 Task: Add media via link "https://kessc.edu.in/b-com/".
Action: Mouse moved to (745, 94)
Screenshot: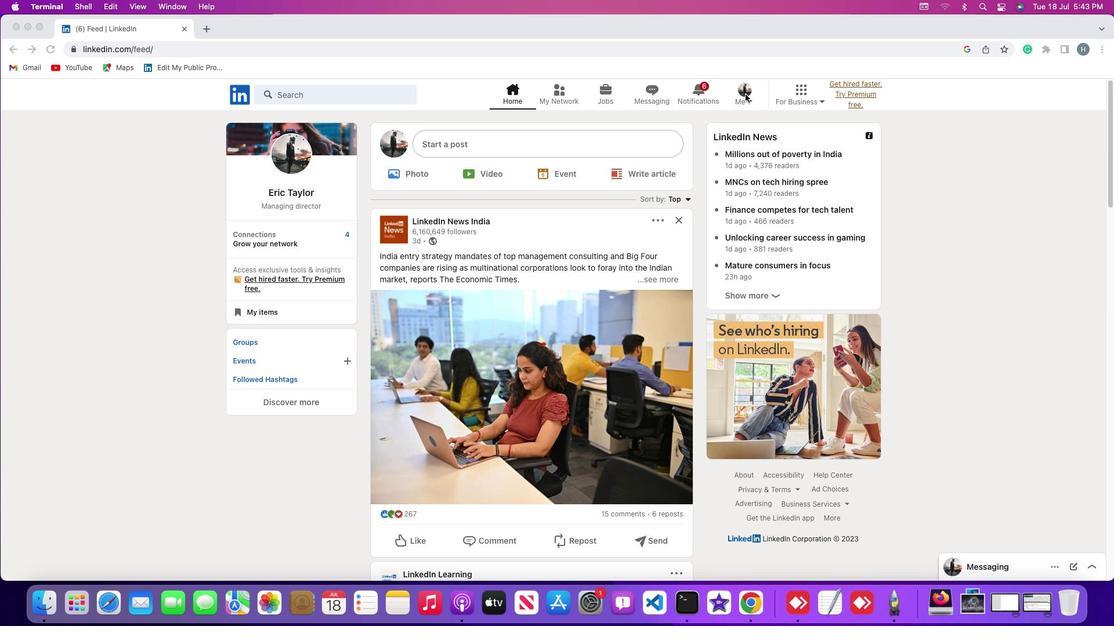 
Action: Mouse pressed left at (745, 94)
Screenshot: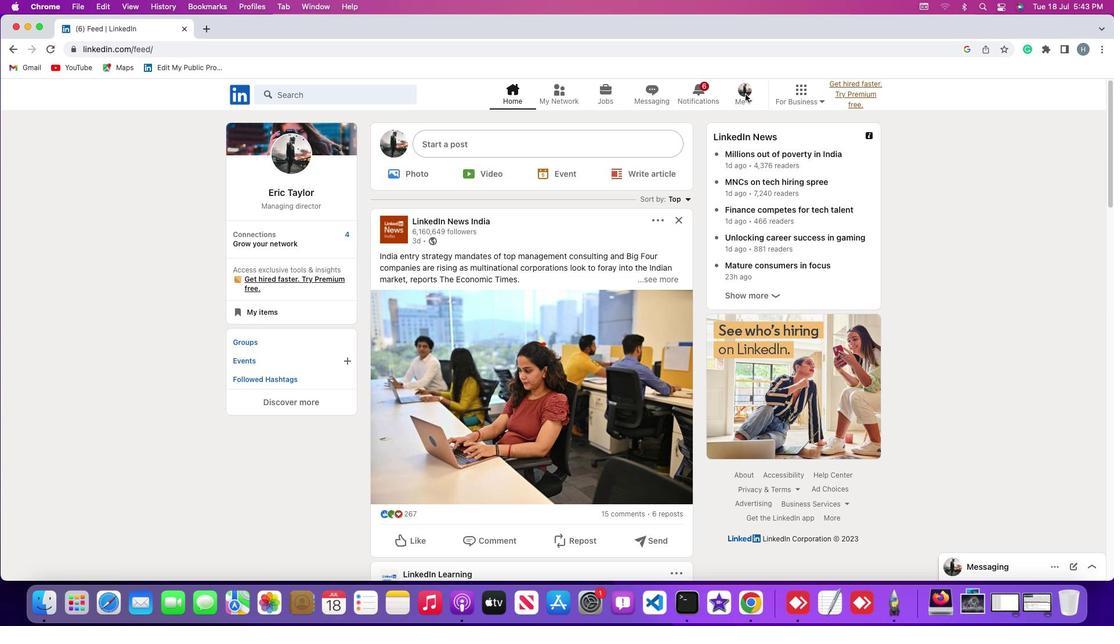 
Action: Mouse moved to (748, 98)
Screenshot: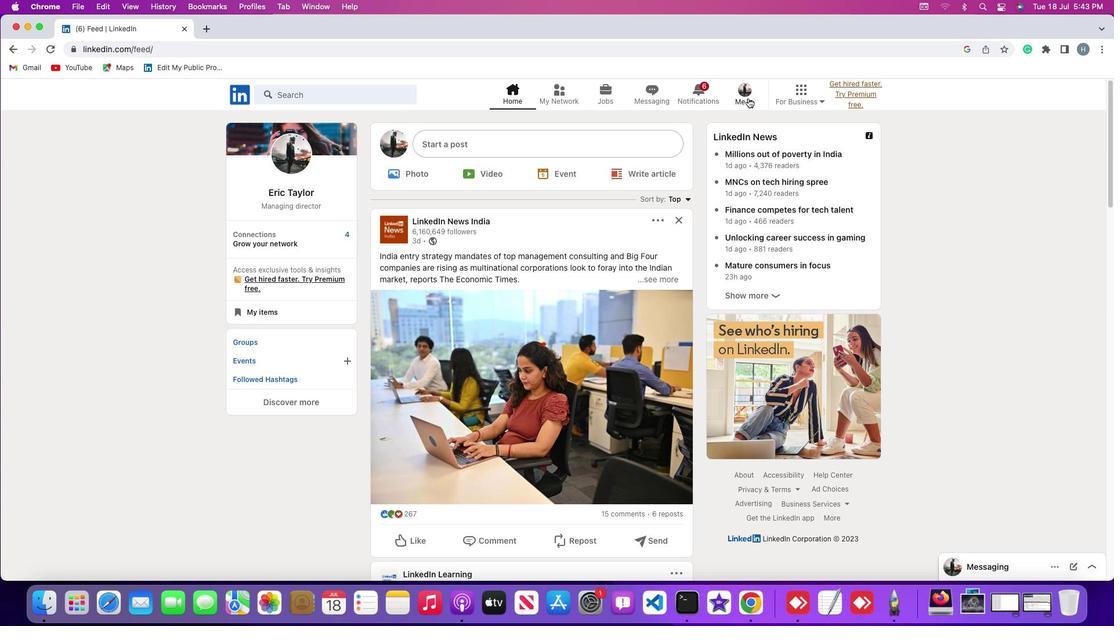 
Action: Mouse pressed left at (748, 98)
Screenshot: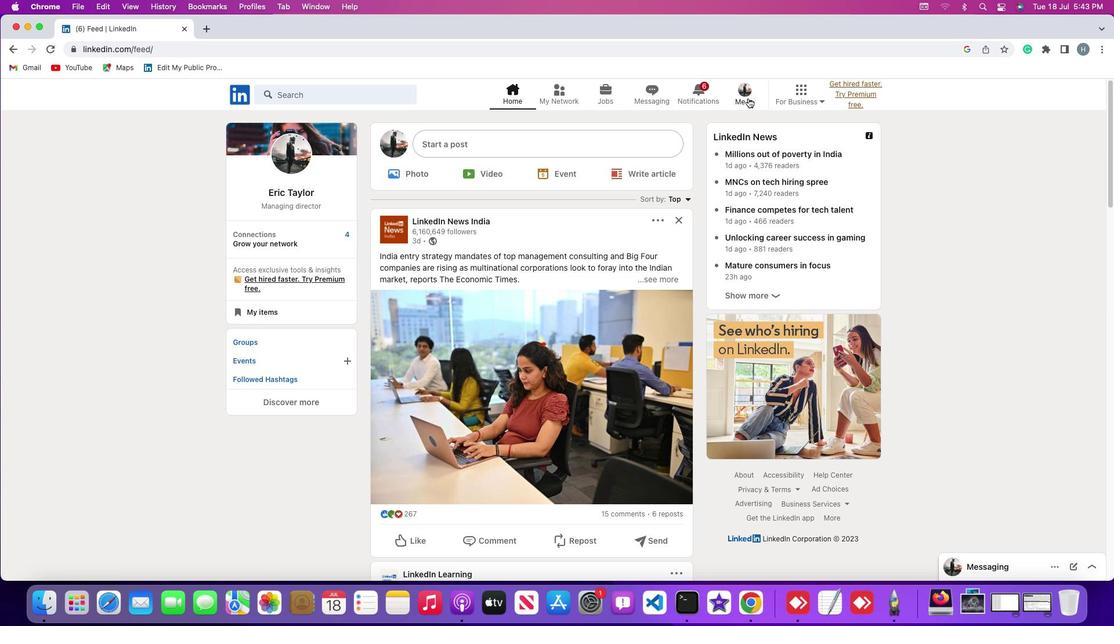 
Action: Mouse moved to (734, 163)
Screenshot: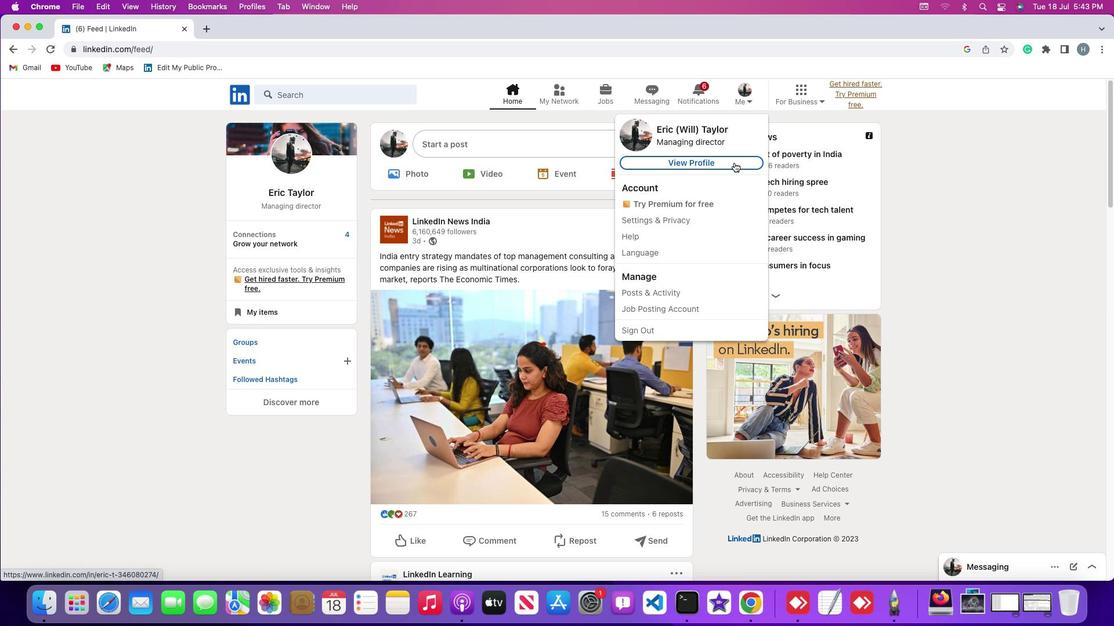 
Action: Mouse pressed left at (734, 163)
Screenshot: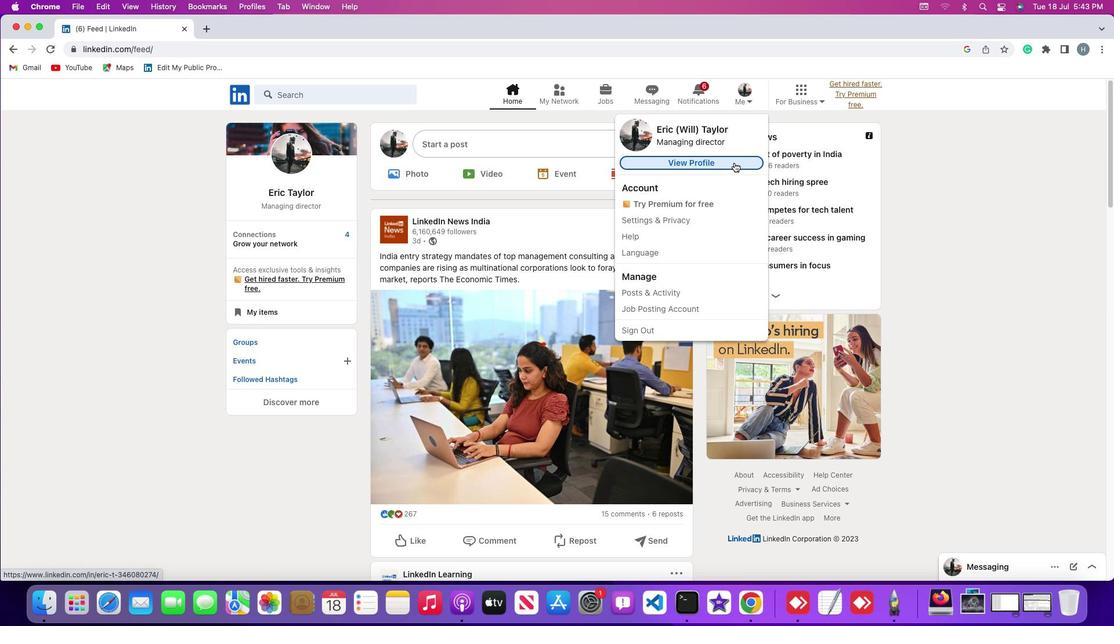 
Action: Mouse moved to (672, 256)
Screenshot: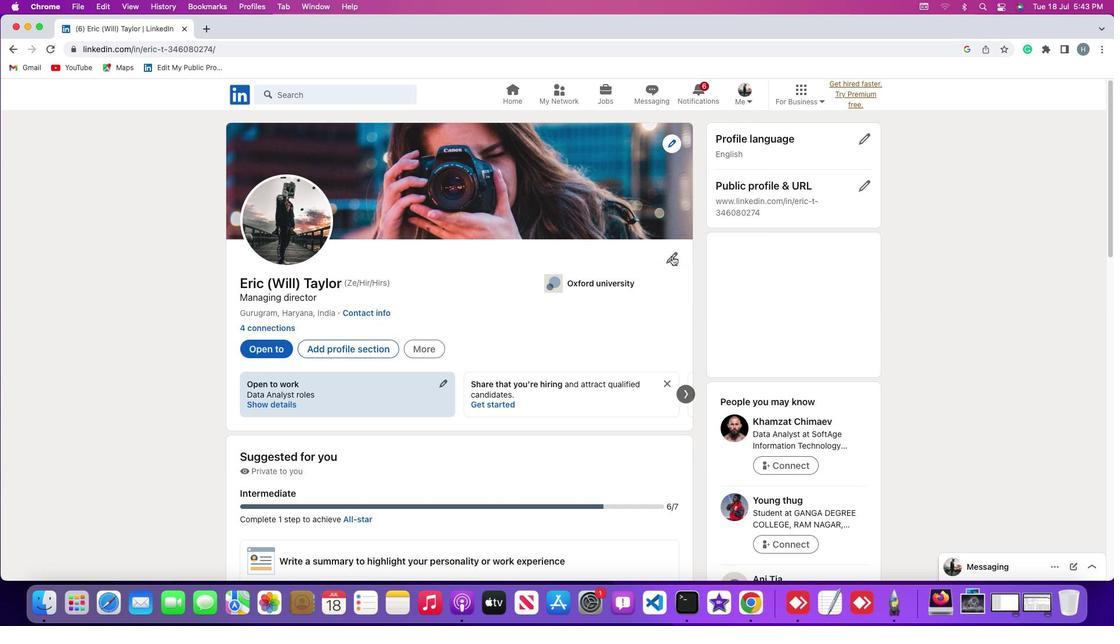 
Action: Mouse pressed left at (672, 256)
Screenshot: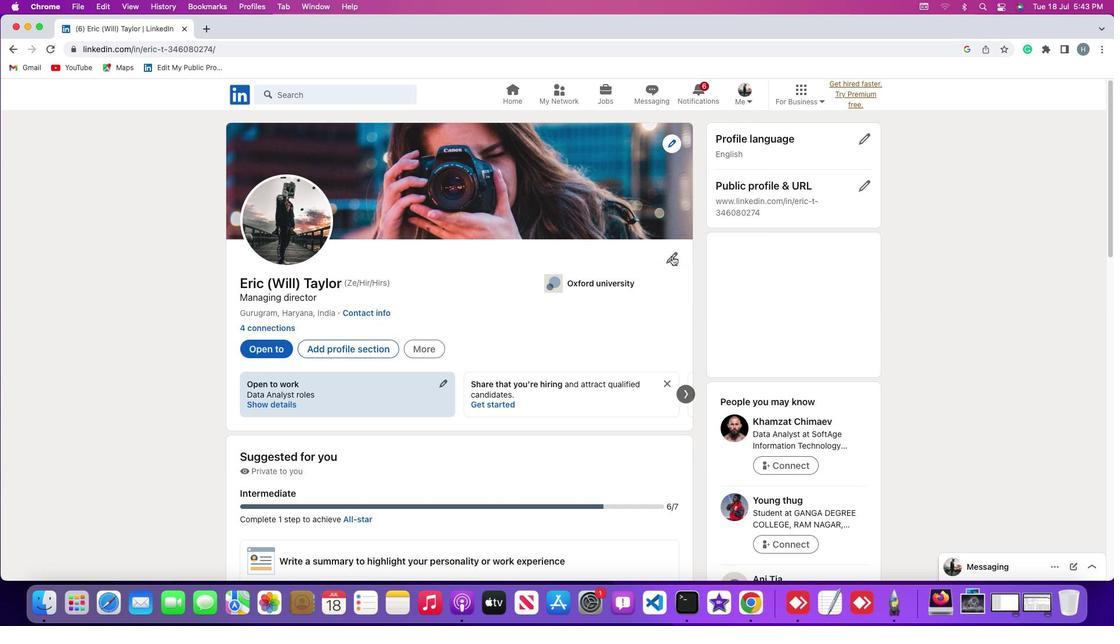 
Action: Mouse moved to (588, 315)
Screenshot: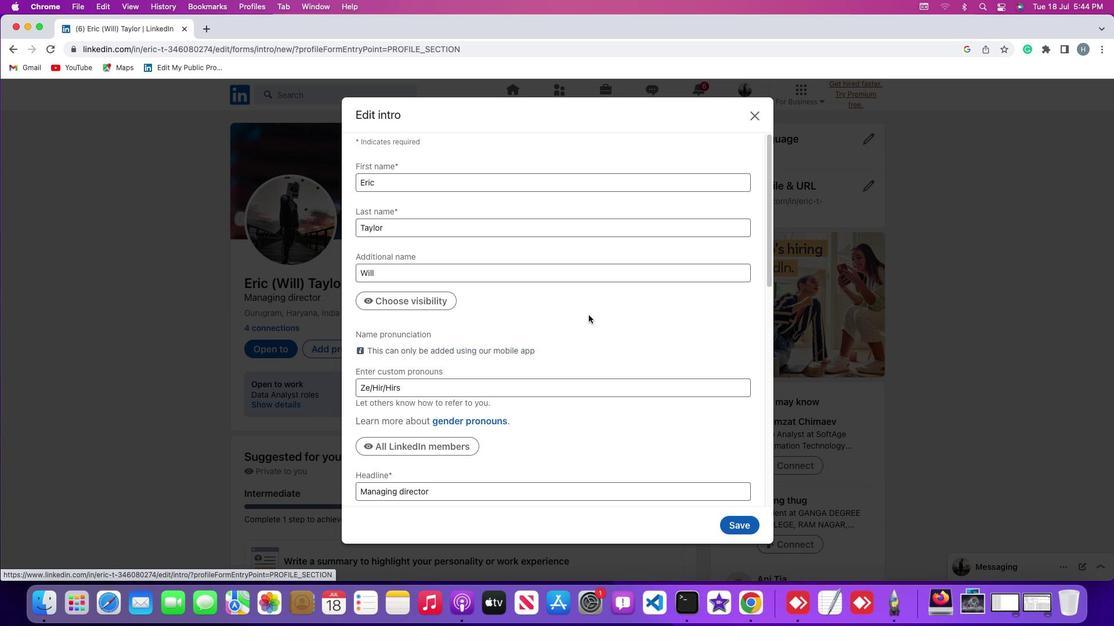 
Action: Mouse scrolled (588, 315) with delta (0, 0)
Screenshot: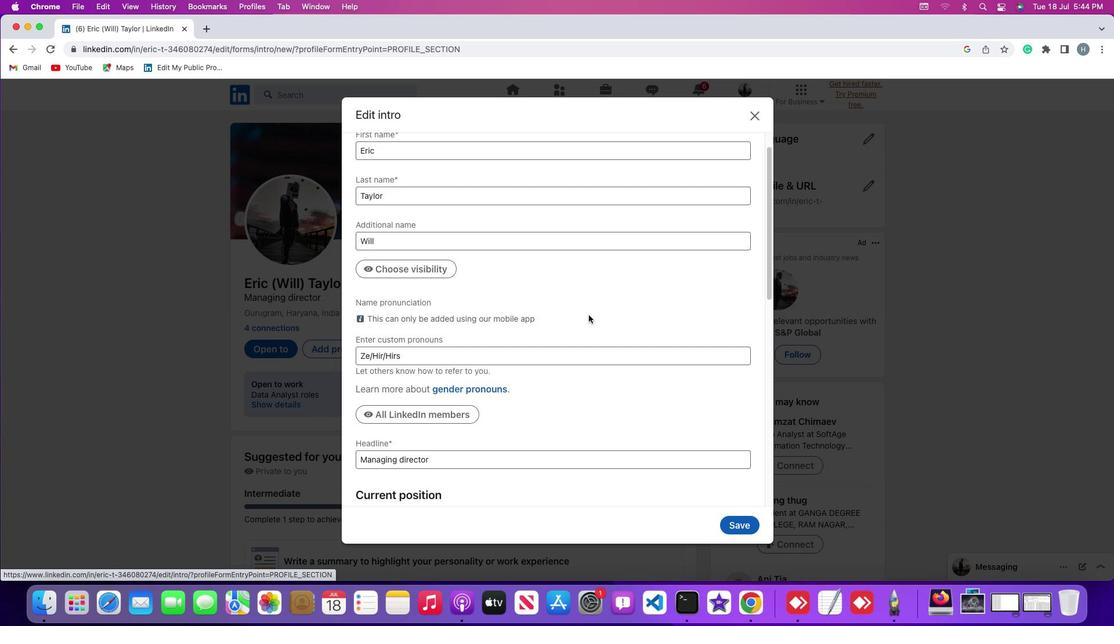 
Action: Mouse scrolled (588, 315) with delta (0, 0)
Screenshot: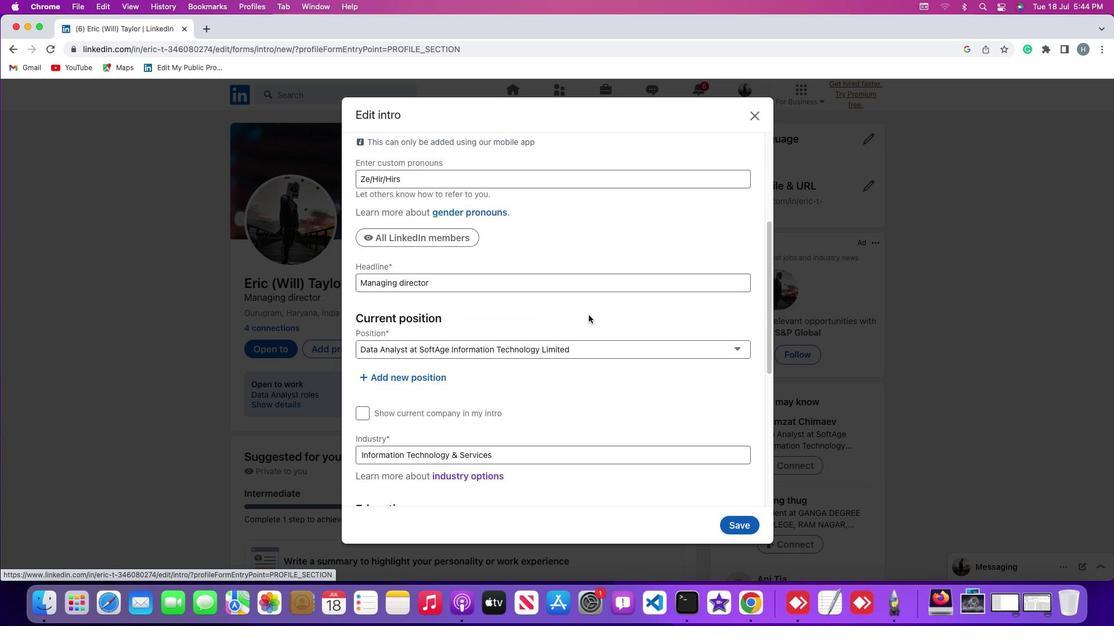 
Action: Mouse scrolled (588, 315) with delta (0, -1)
Screenshot: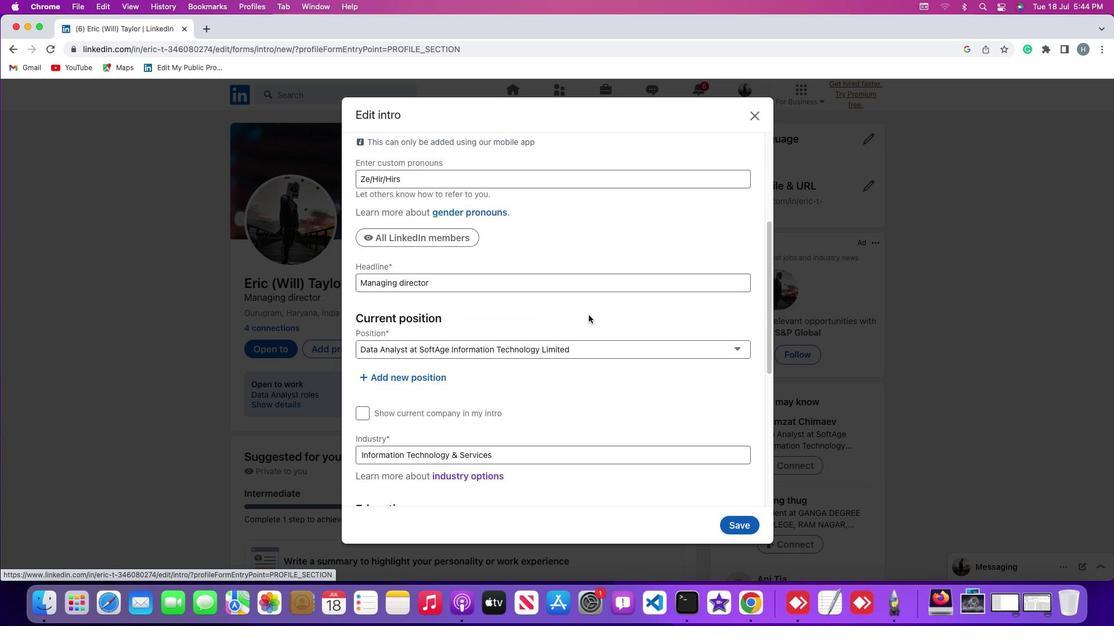 
Action: Mouse scrolled (588, 315) with delta (0, -2)
Screenshot: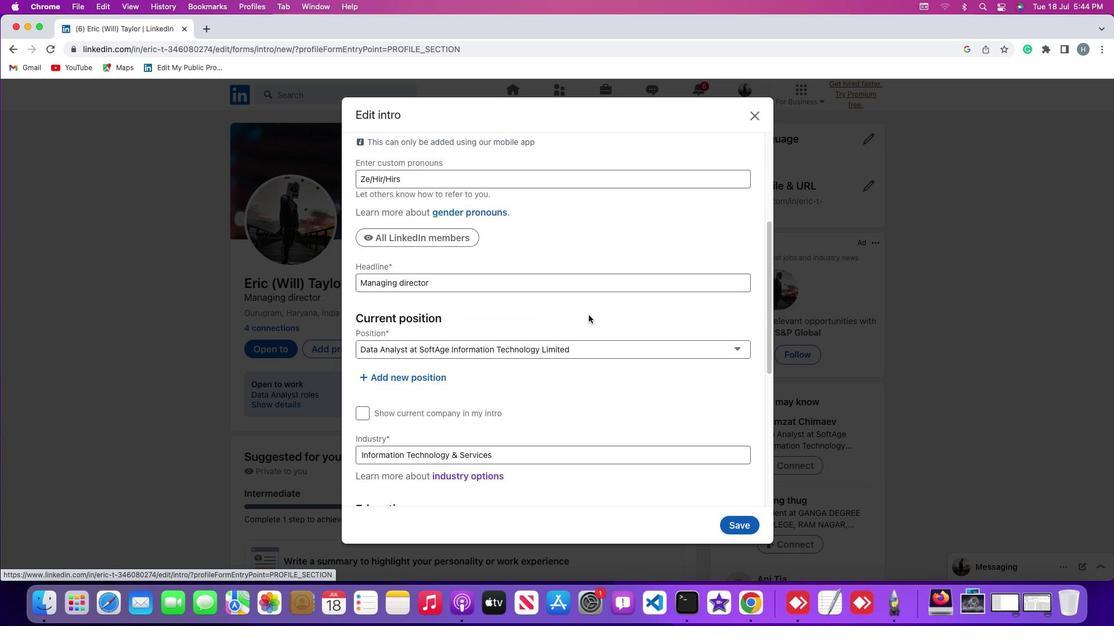 
Action: Mouse scrolled (588, 315) with delta (0, -3)
Screenshot: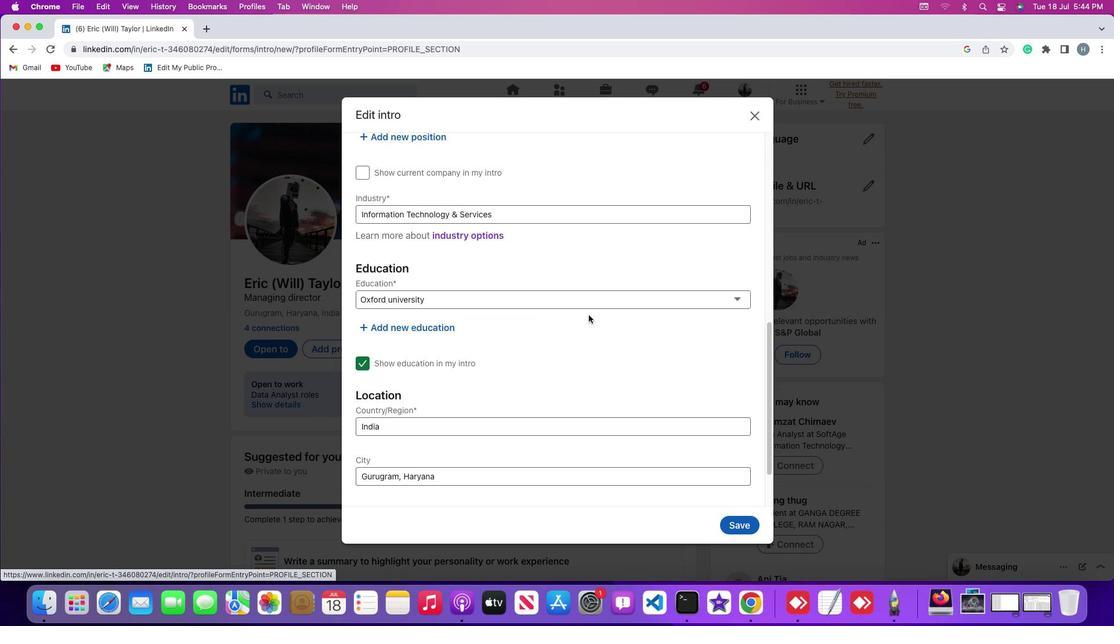 
Action: Mouse scrolled (588, 315) with delta (0, -4)
Screenshot: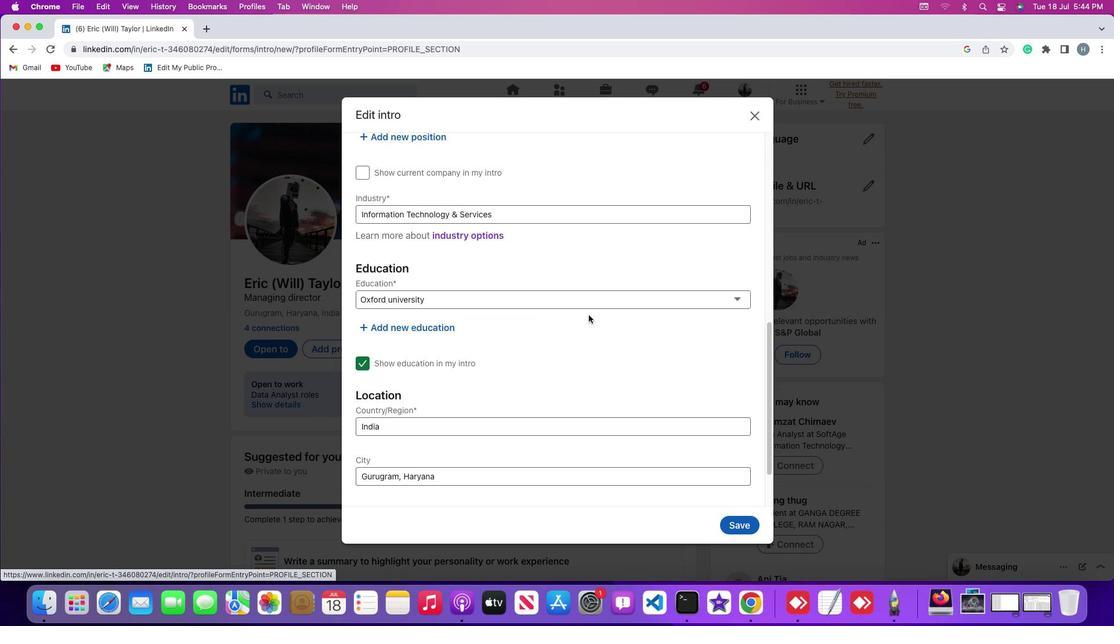 
Action: Mouse scrolled (588, 315) with delta (0, -4)
Screenshot: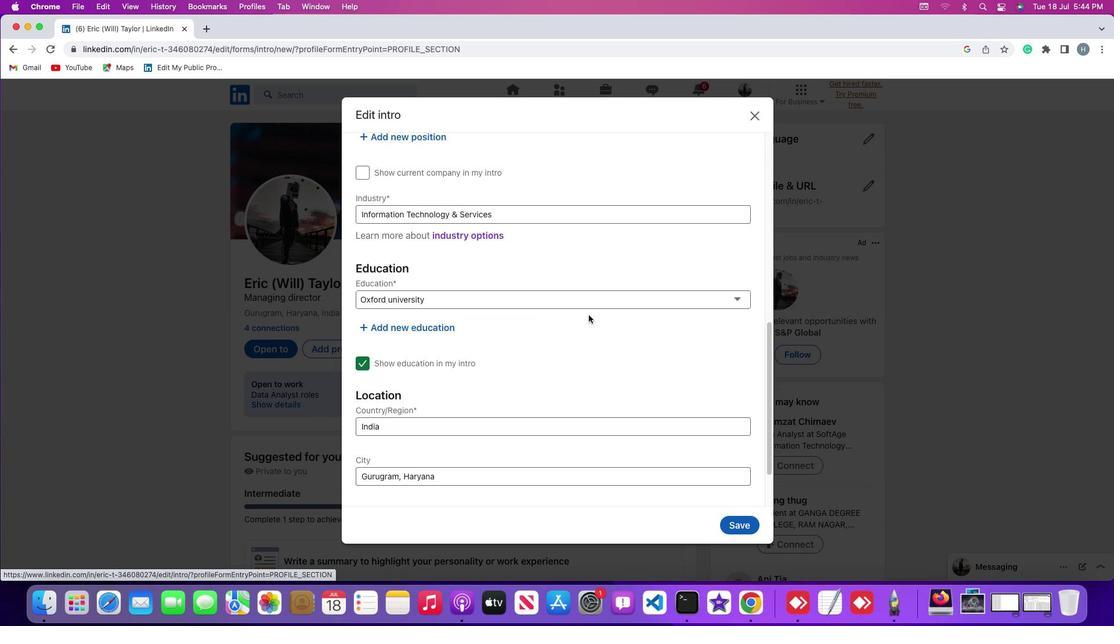 
Action: Mouse scrolled (588, 315) with delta (0, -4)
Screenshot: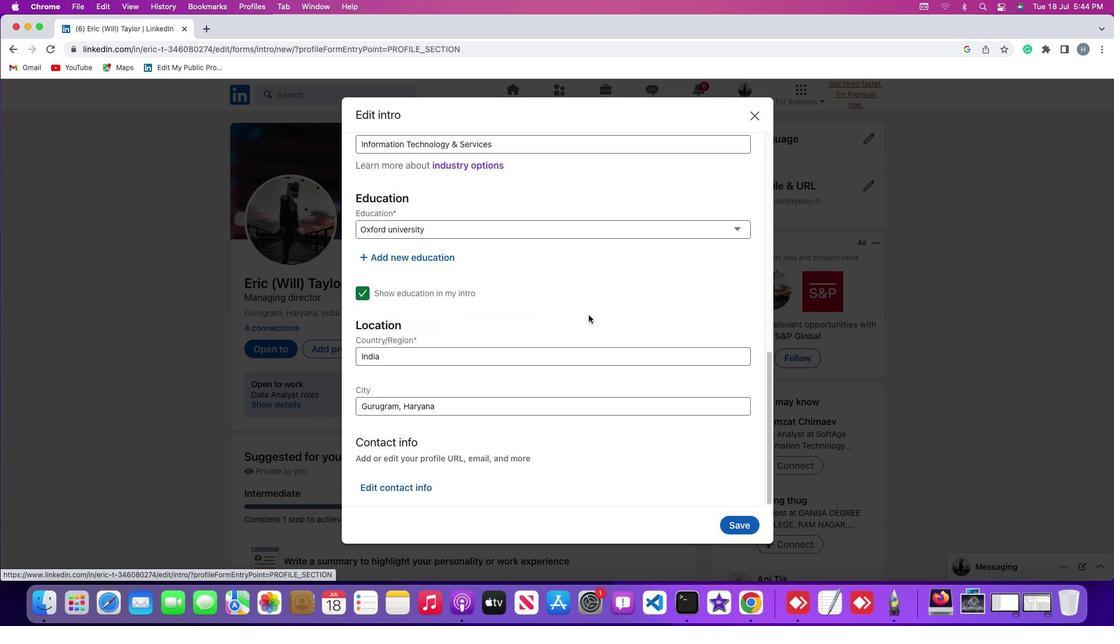 
Action: Mouse scrolled (588, 315) with delta (0, 0)
Screenshot: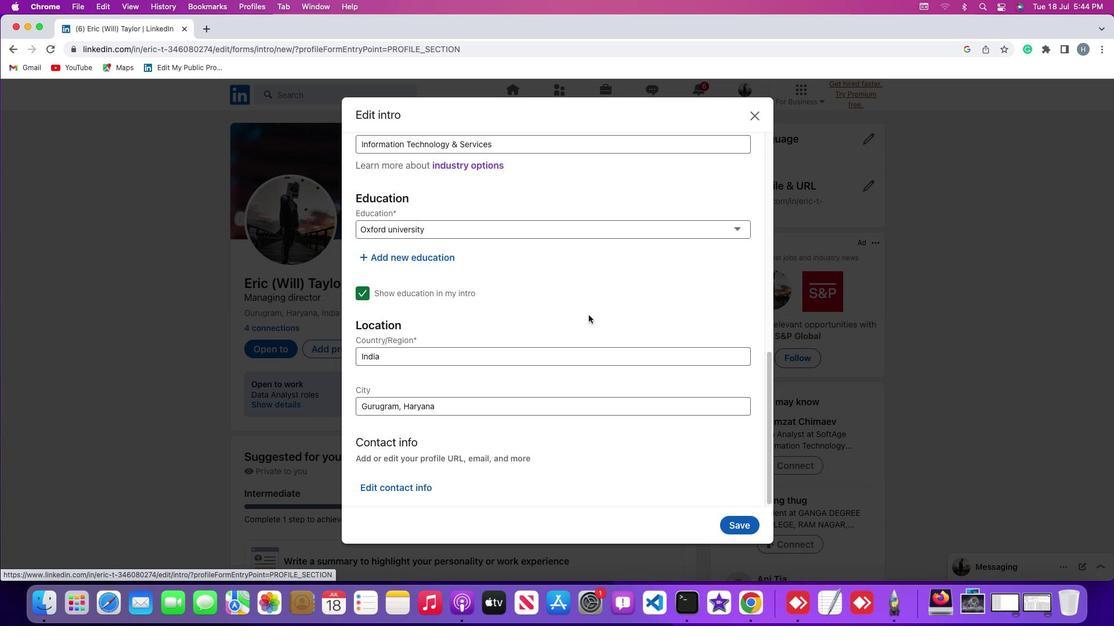 
Action: Mouse scrolled (588, 315) with delta (0, 0)
Screenshot: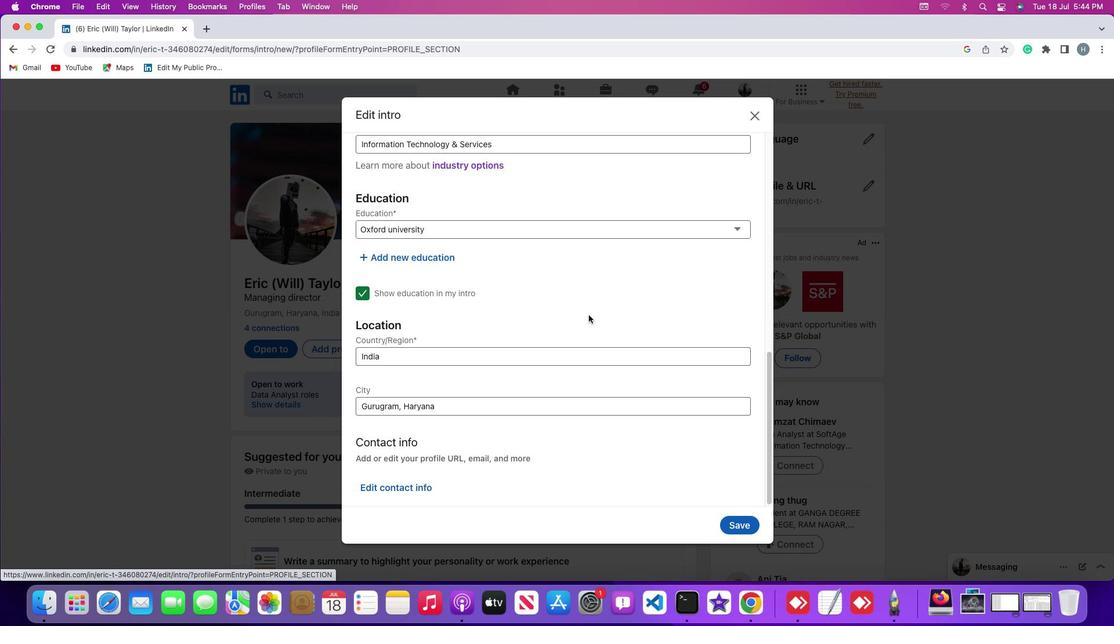 
Action: Mouse scrolled (588, 315) with delta (0, -2)
Screenshot: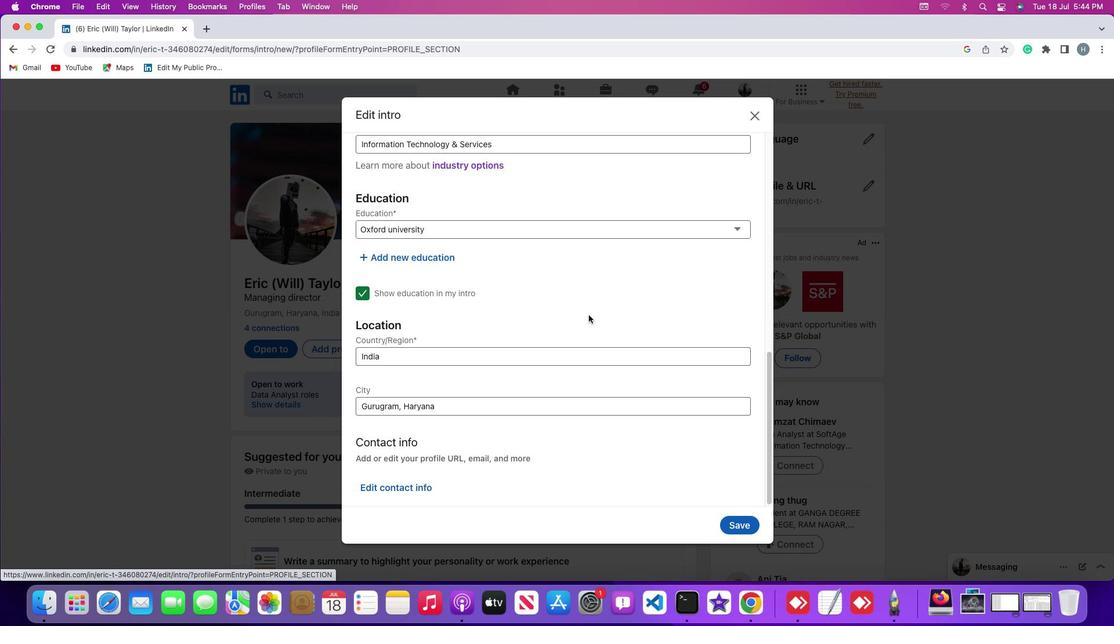 
Action: Mouse scrolled (588, 315) with delta (0, -2)
Screenshot: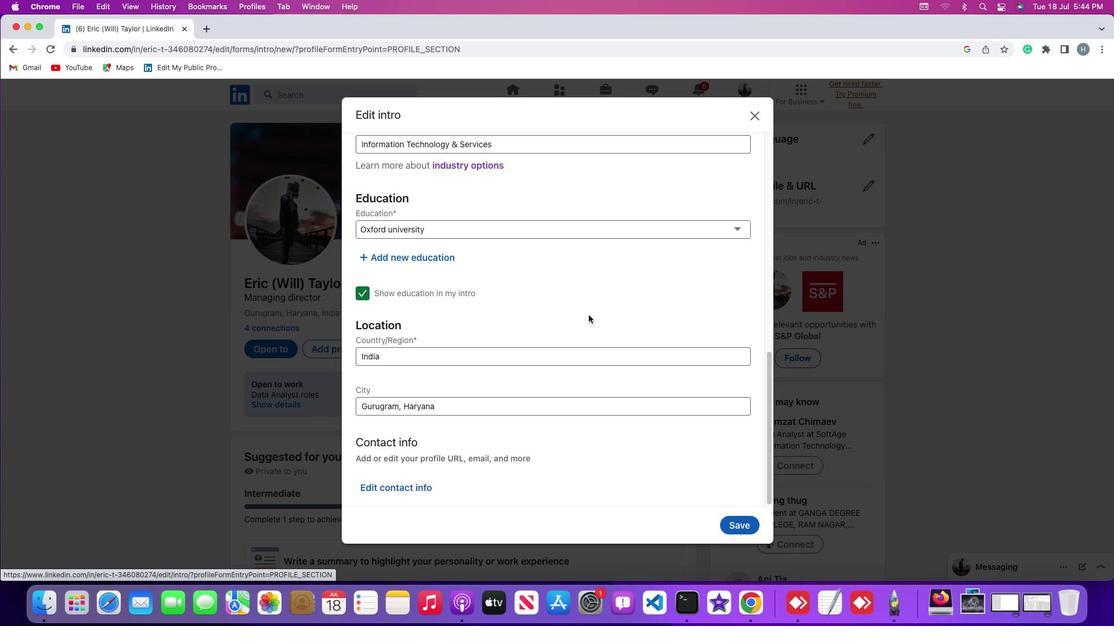 
Action: Mouse scrolled (588, 315) with delta (0, -3)
Screenshot: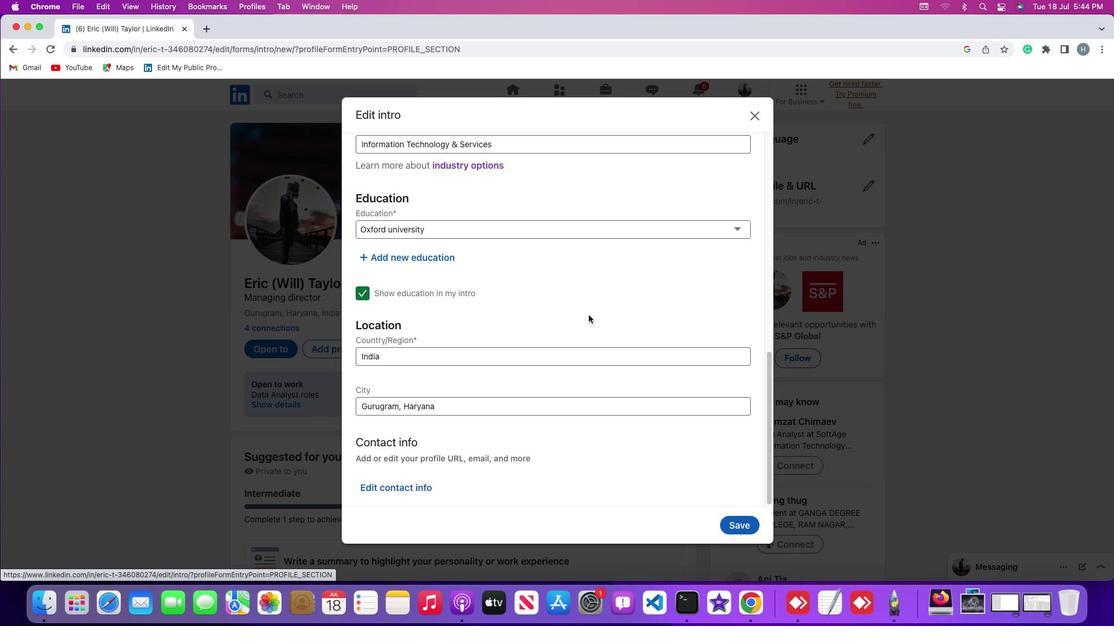 
Action: Mouse scrolled (588, 315) with delta (0, -4)
Screenshot: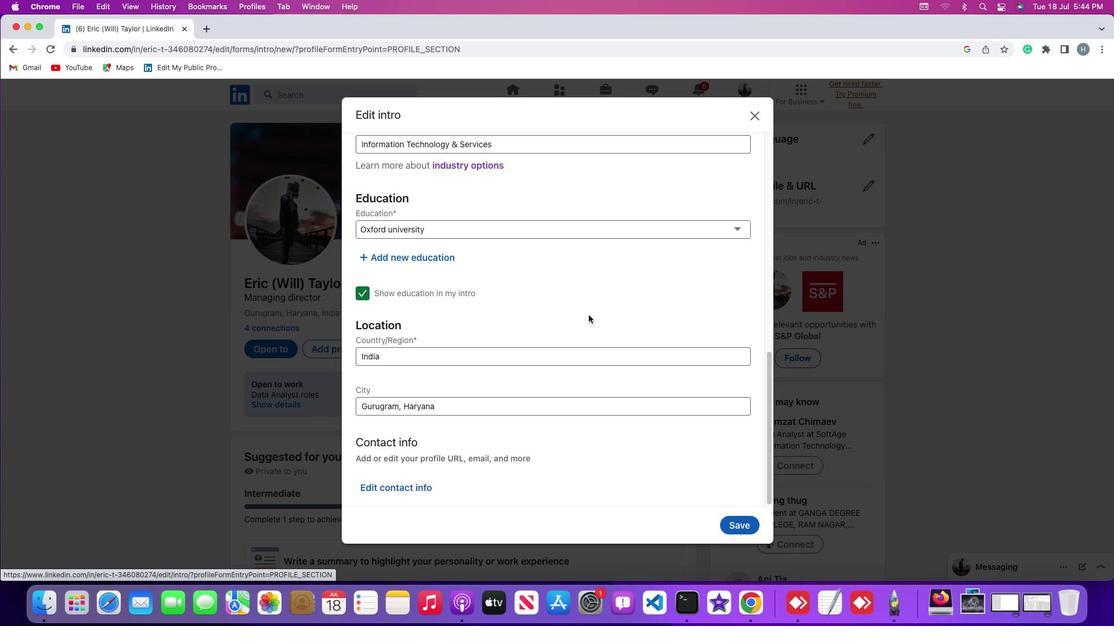 
Action: Mouse moved to (441, 257)
Screenshot: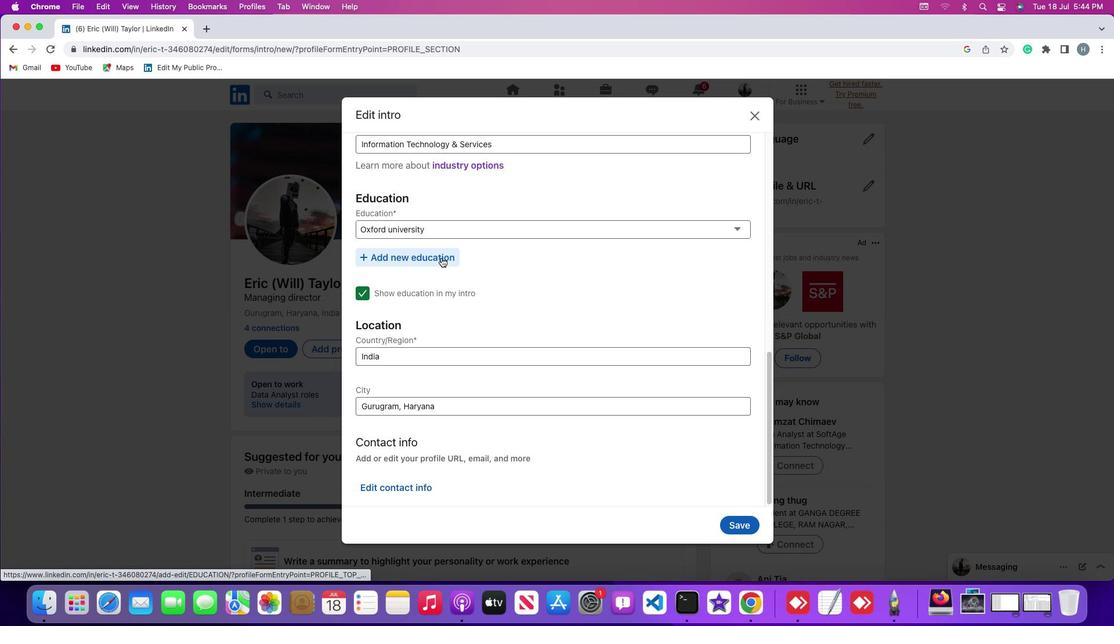 
Action: Mouse pressed left at (441, 257)
Screenshot: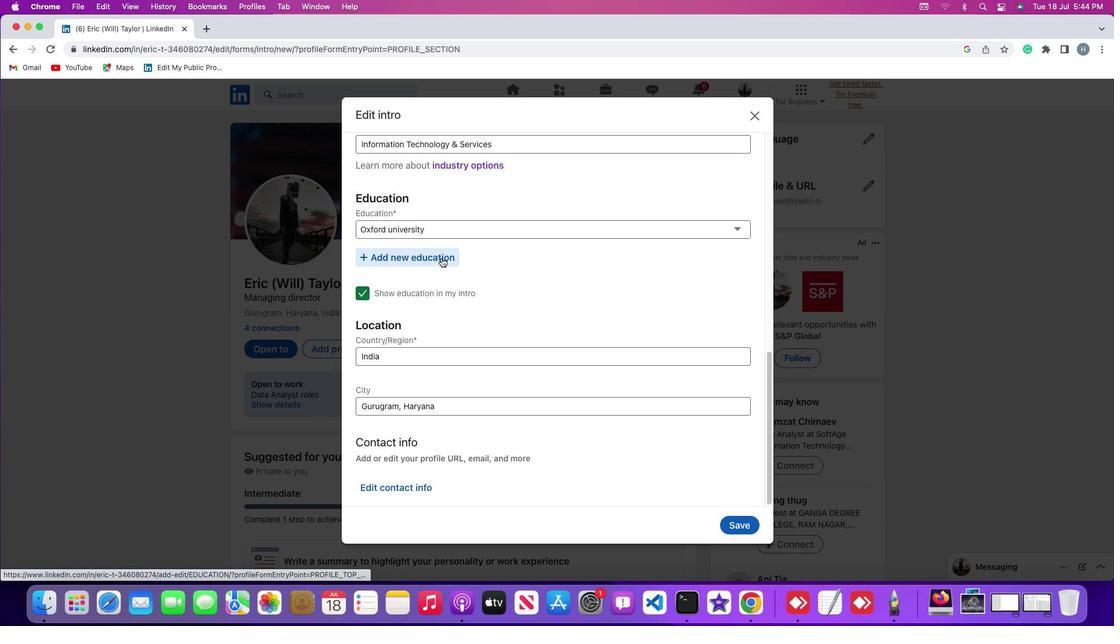 
Action: Mouse moved to (568, 267)
Screenshot: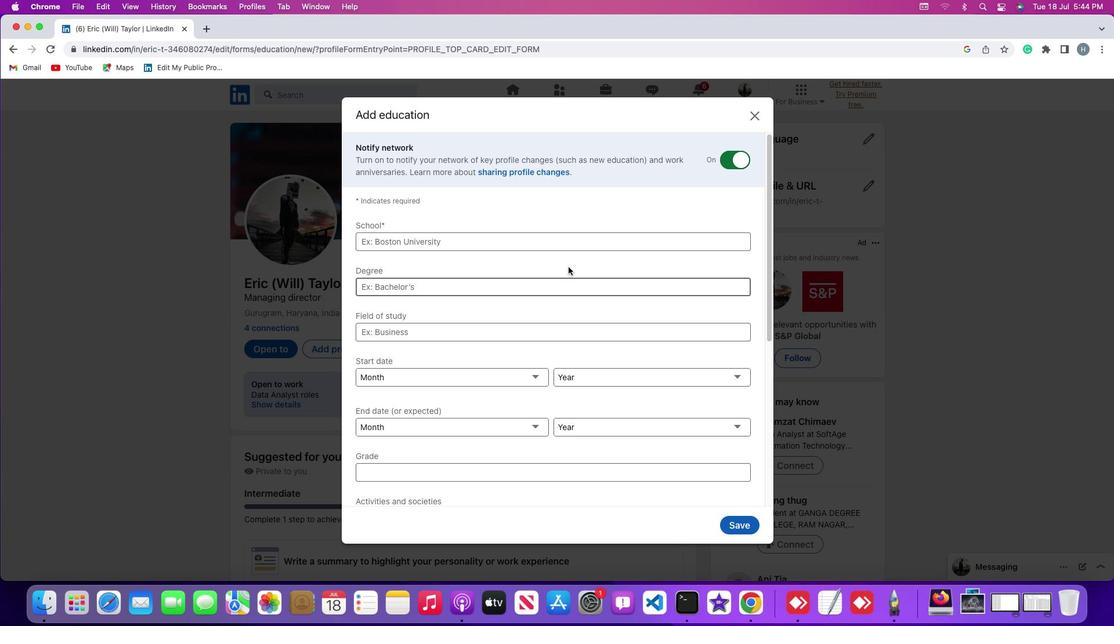 
Action: Mouse scrolled (568, 267) with delta (0, 0)
Screenshot: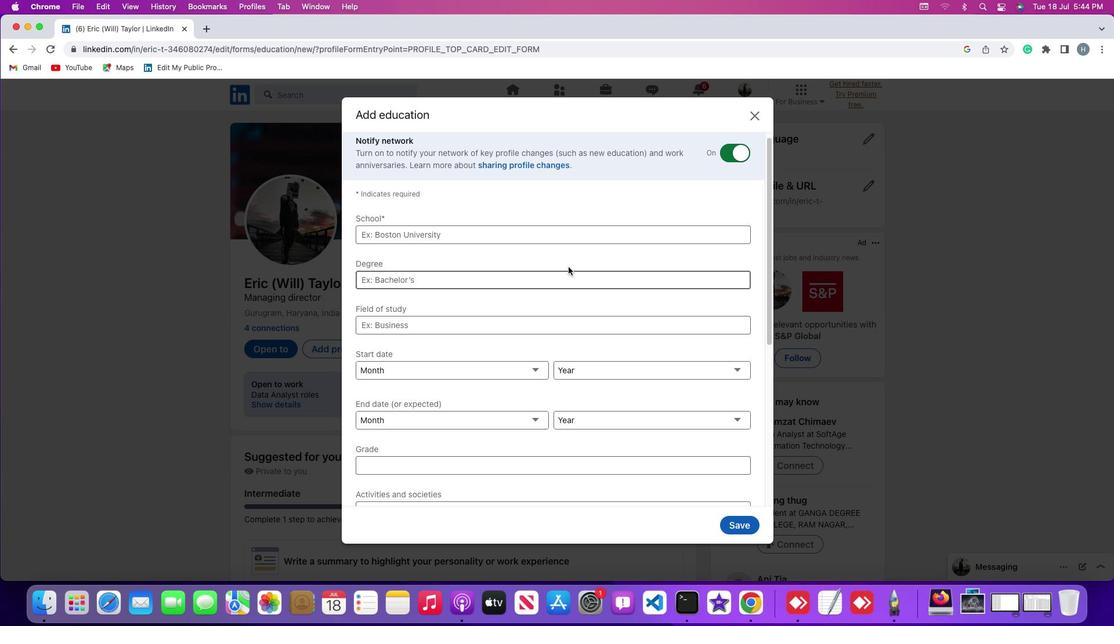 
Action: Mouse scrolled (568, 267) with delta (0, 0)
Screenshot: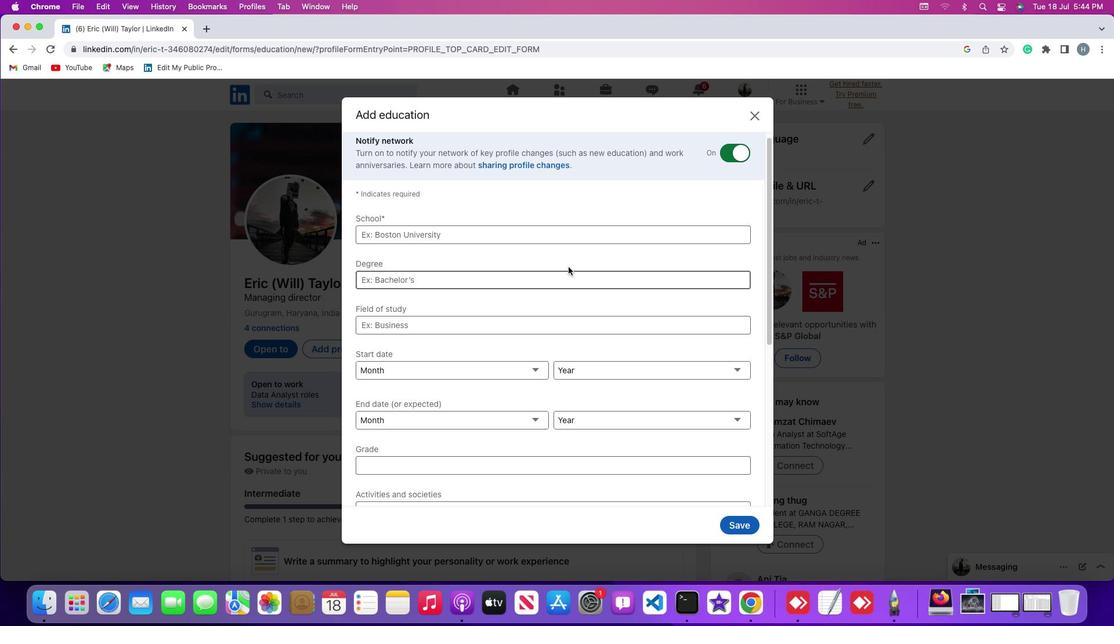 
Action: Mouse scrolled (568, 267) with delta (0, -1)
Screenshot: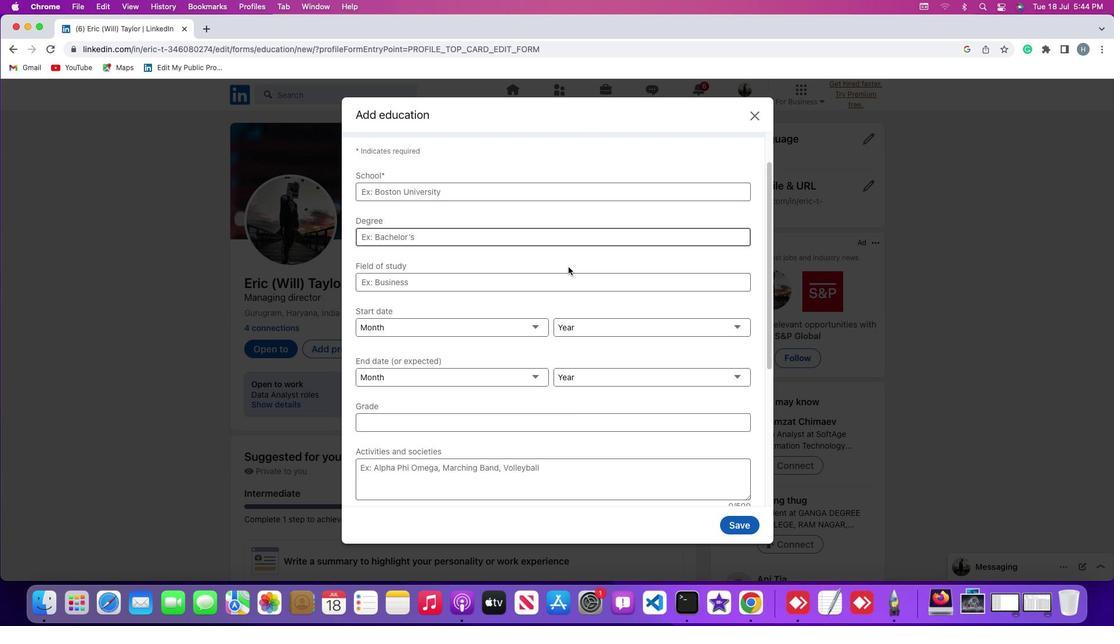 
Action: Mouse scrolled (568, 267) with delta (0, -2)
Screenshot: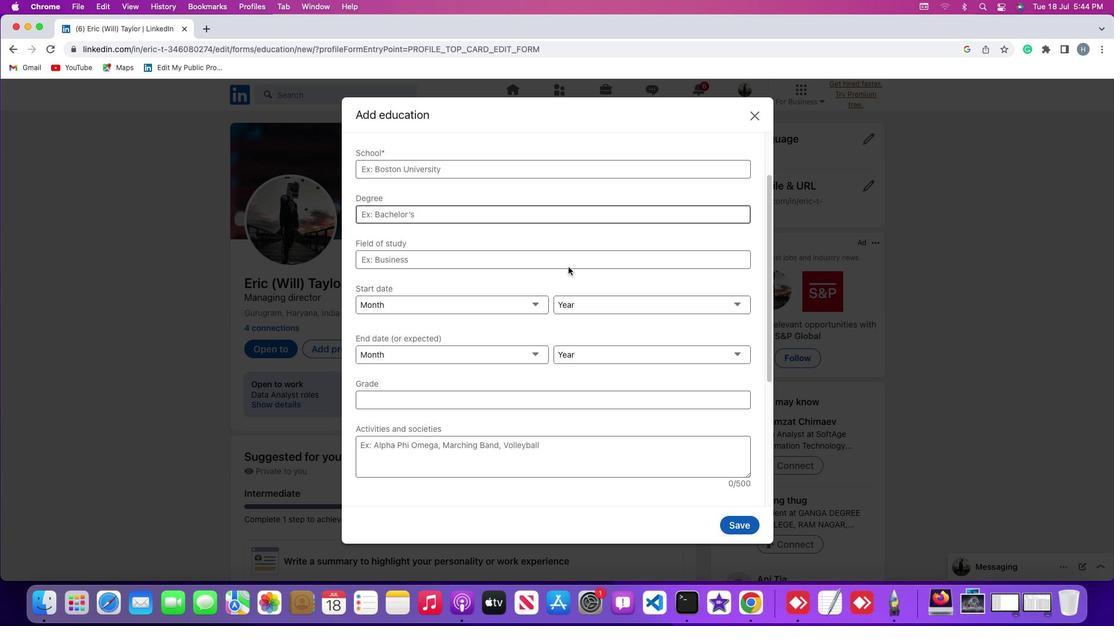 
Action: Mouse scrolled (568, 267) with delta (0, -2)
Screenshot: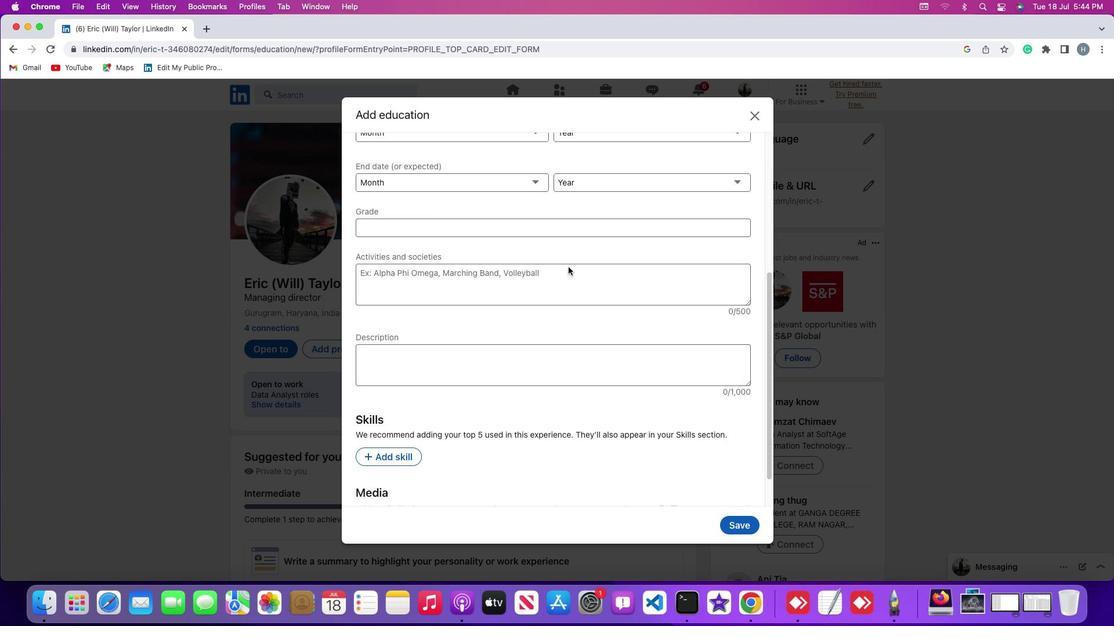 
Action: Mouse scrolled (568, 267) with delta (0, 0)
Screenshot: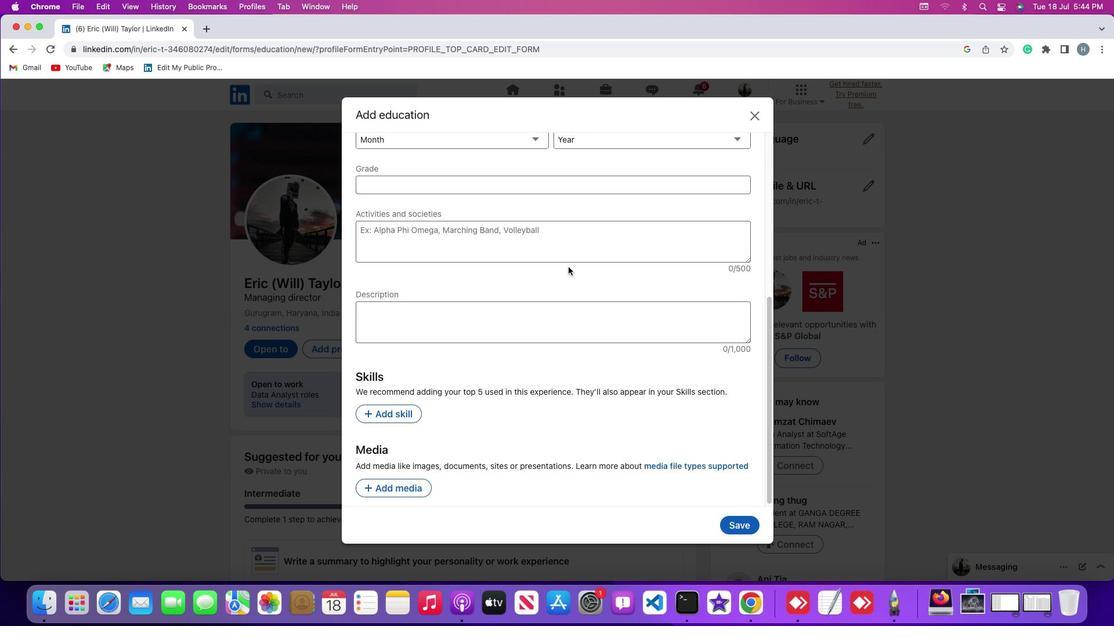 
Action: Mouse scrolled (568, 267) with delta (0, 0)
Screenshot: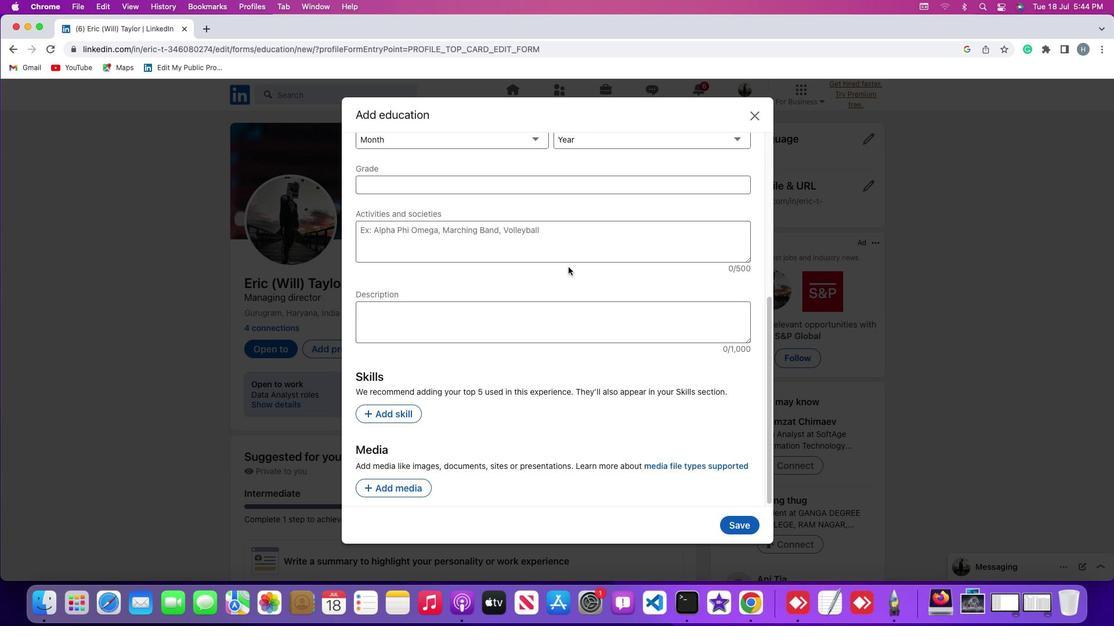 
Action: Mouse scrolled (568, 267) with delta (0, -1)
Screenshot: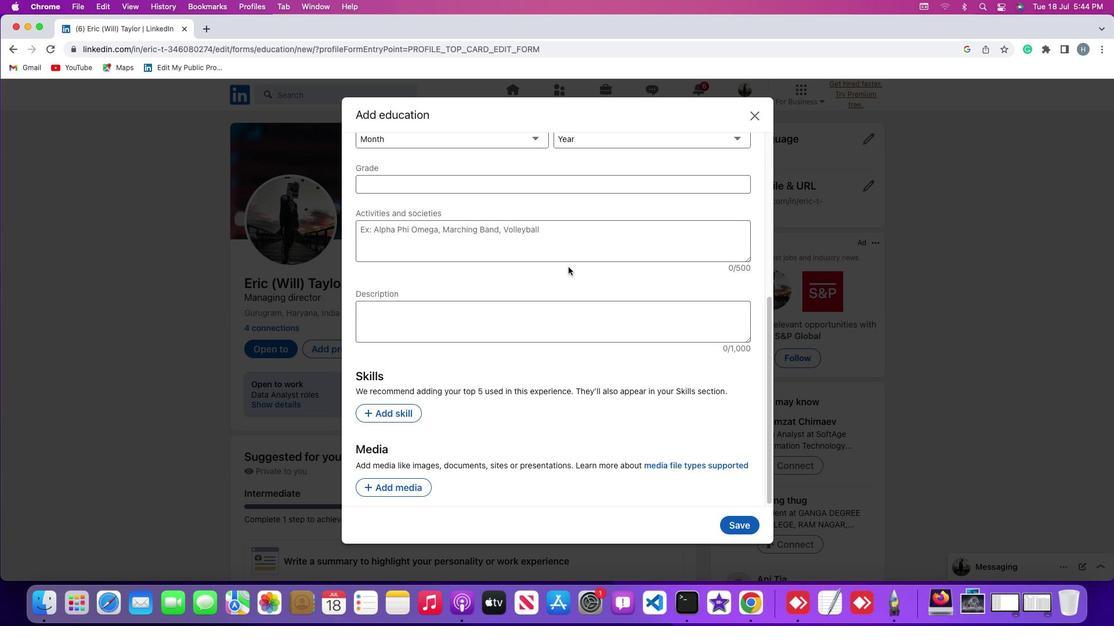 
Action: Mouse scrolled (568, 267) with delta (0, 0)
Screenshot: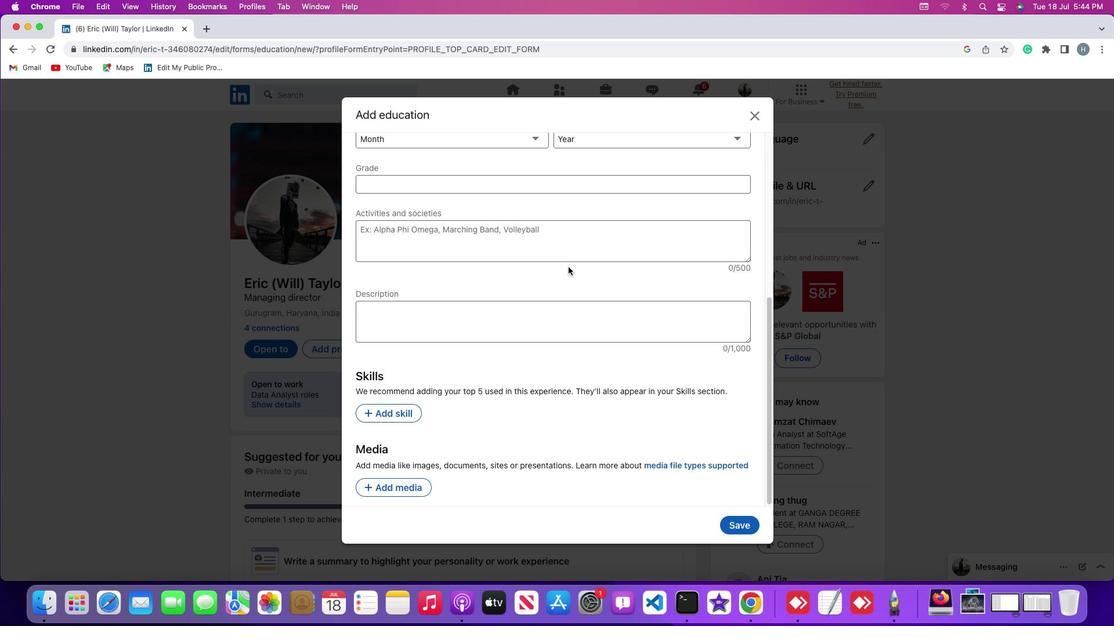 
Action: Mouse scrolled (568, 267) with delta (0, 0)
Screenshot: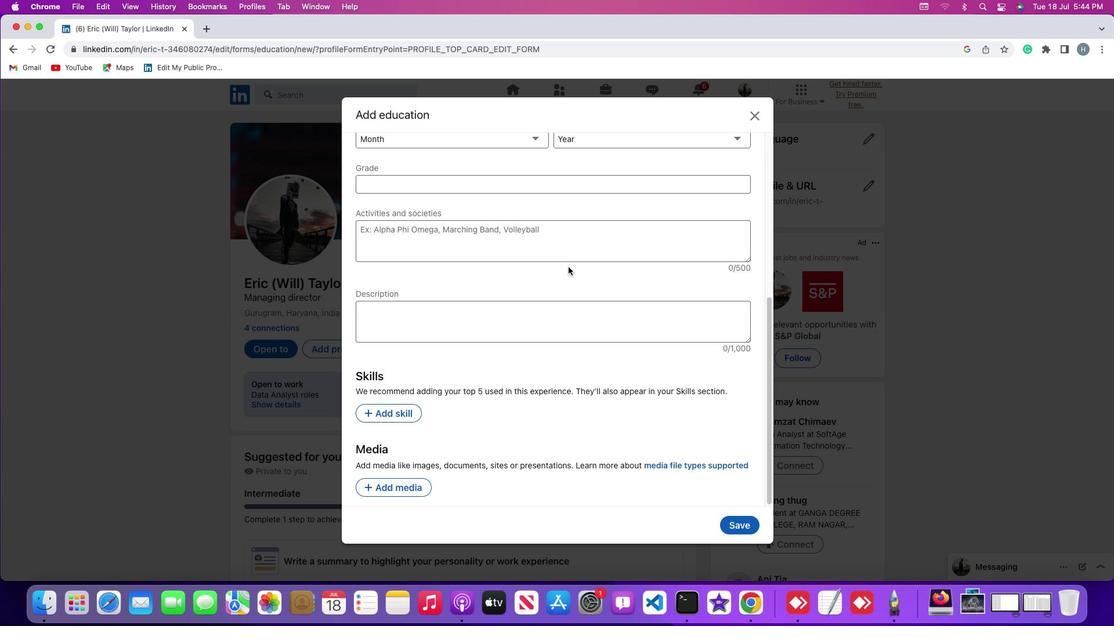
Action: Mouse scrolled (568, 267) with delta (0, -1)
Screenshot: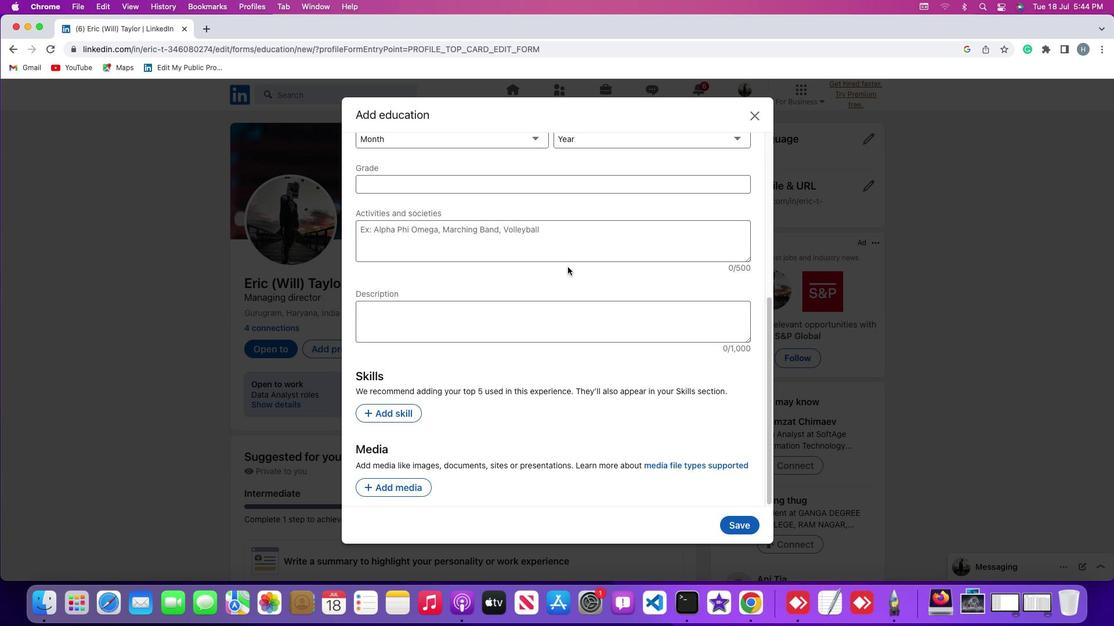 
Action: Mouse scrolled (568, 267) with delta (0, -1)
Screenshot: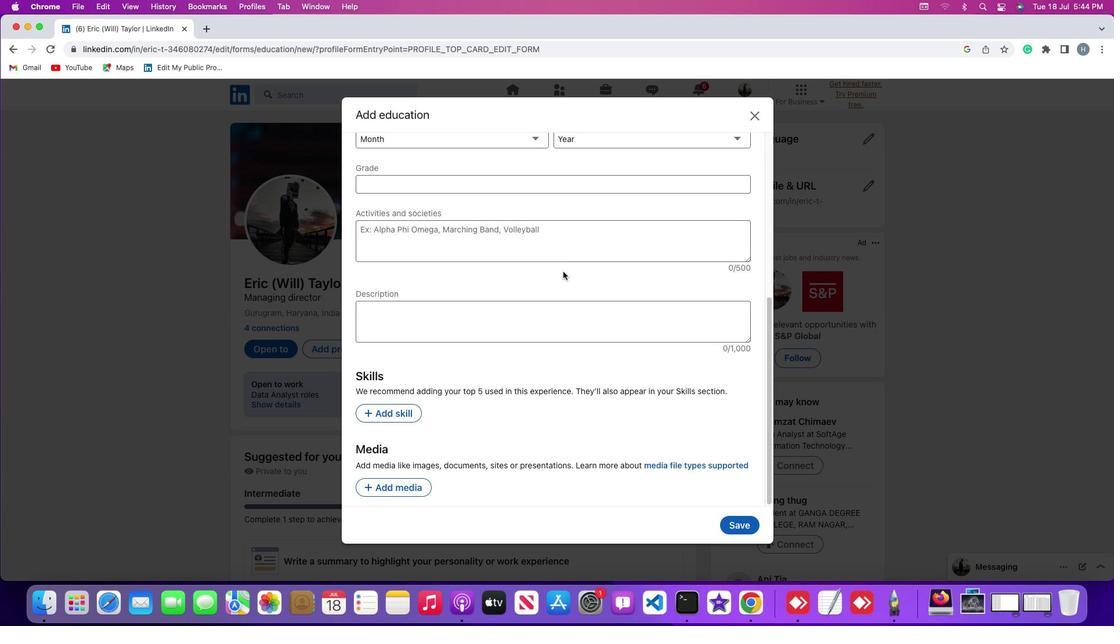 
Action: Mouse moved to (399, 486)
Screenshot: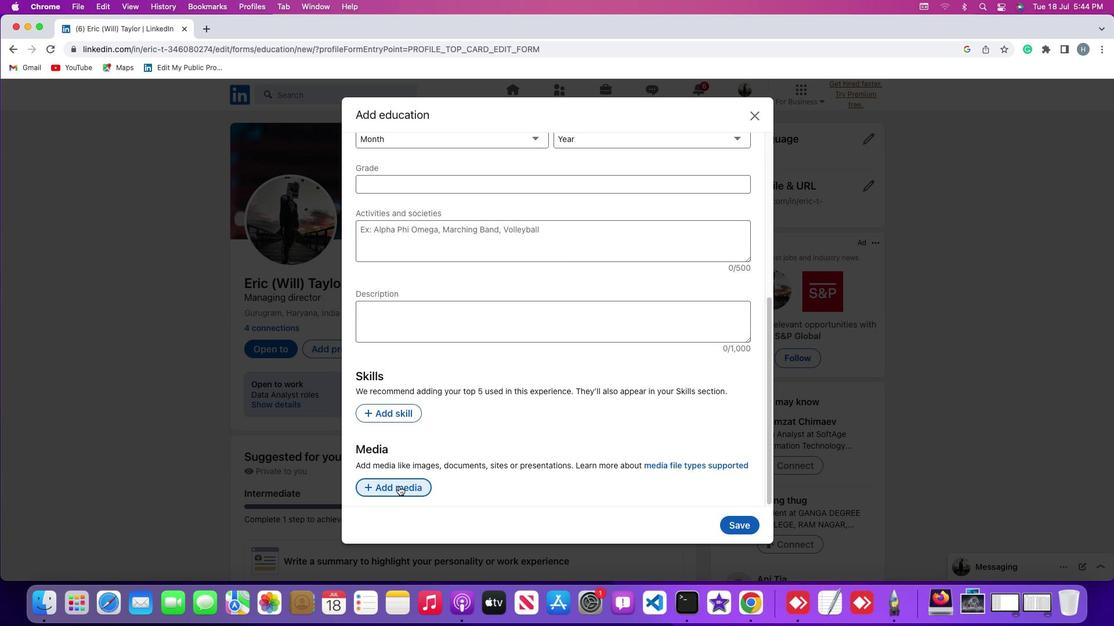 
Action: Mouse pressed left at (399, 486)
Screenshot: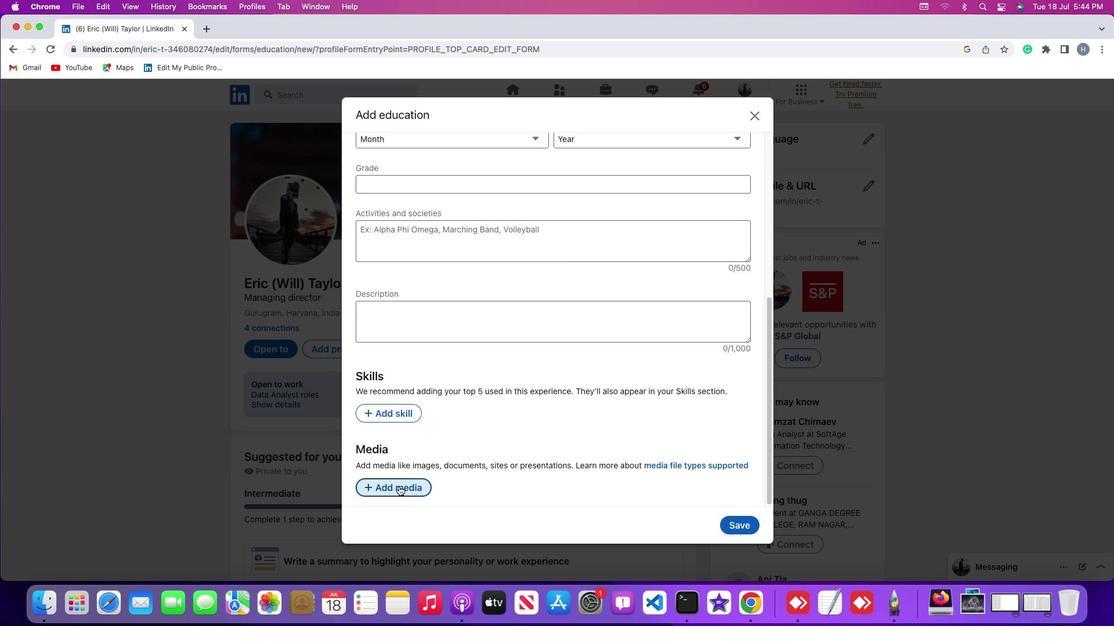 
Action: Mouse moved to (406, 470)
Screenshot: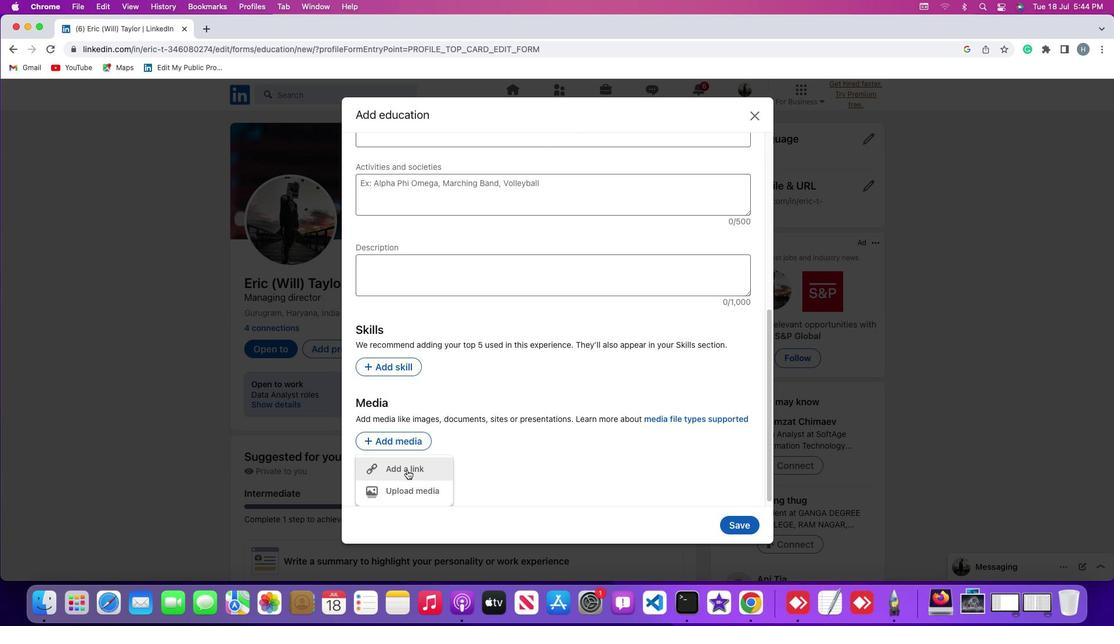 
Action: Mouse pressed left at (406, 470)
Screenshot: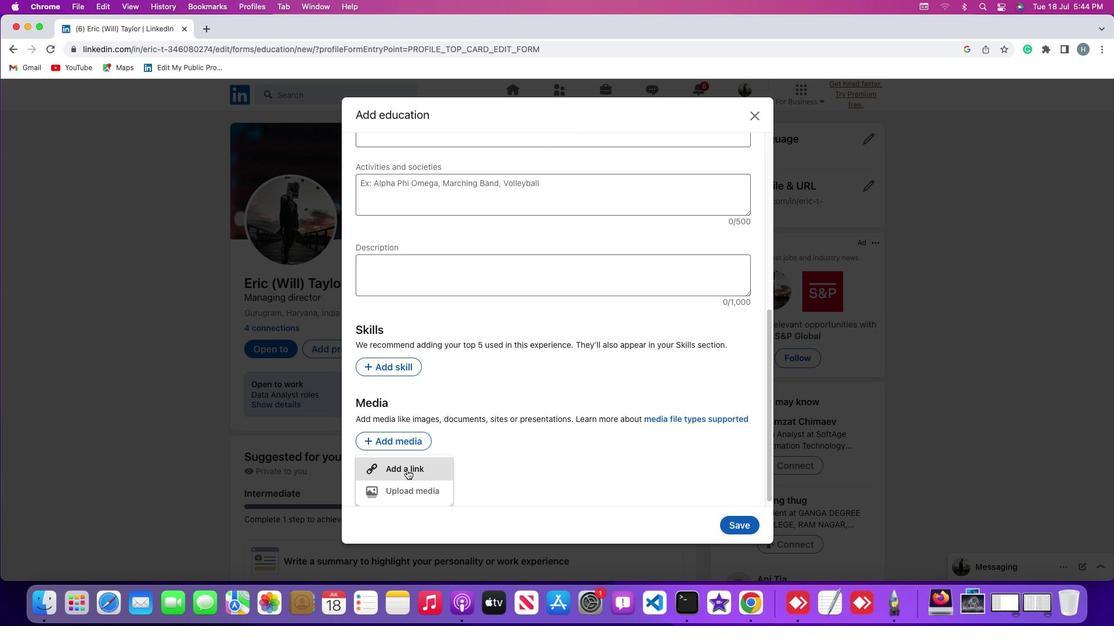 
Action: Mouse moved to (492, 179)
Screenshot: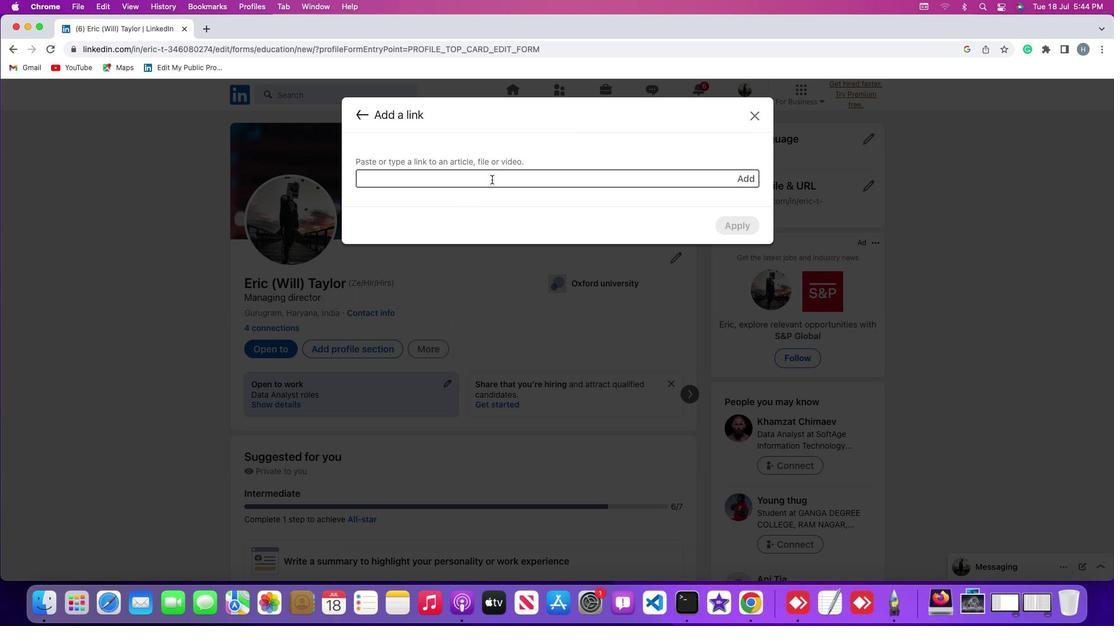 
Action: Mouse pressed left at (492, 179)
Screenshot: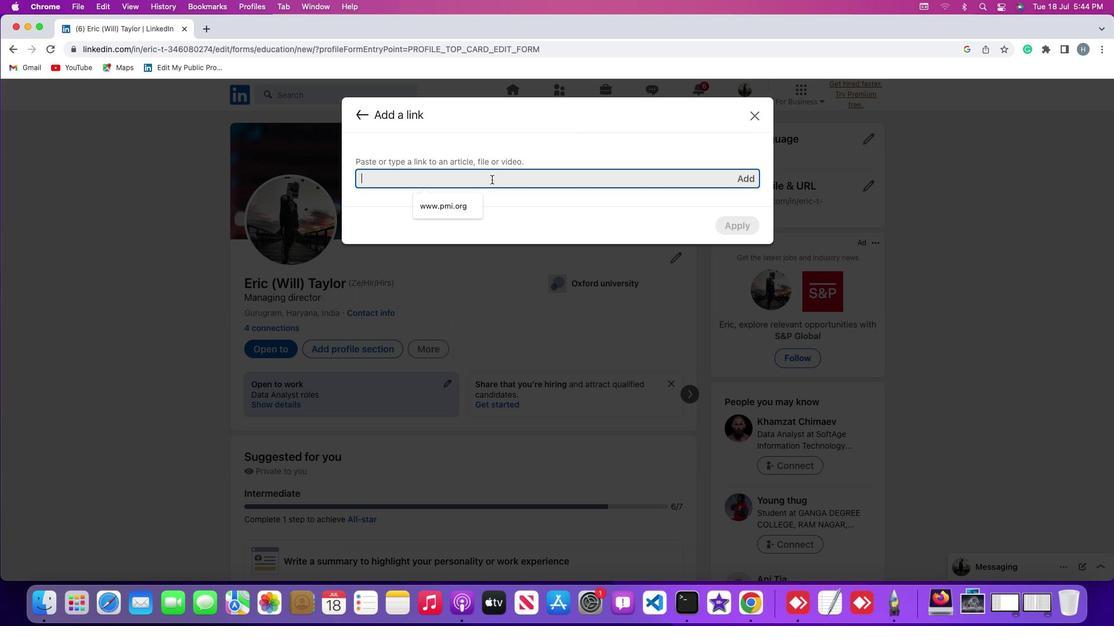 
Action: Key pressed Key.cmd'v'
Screenshot: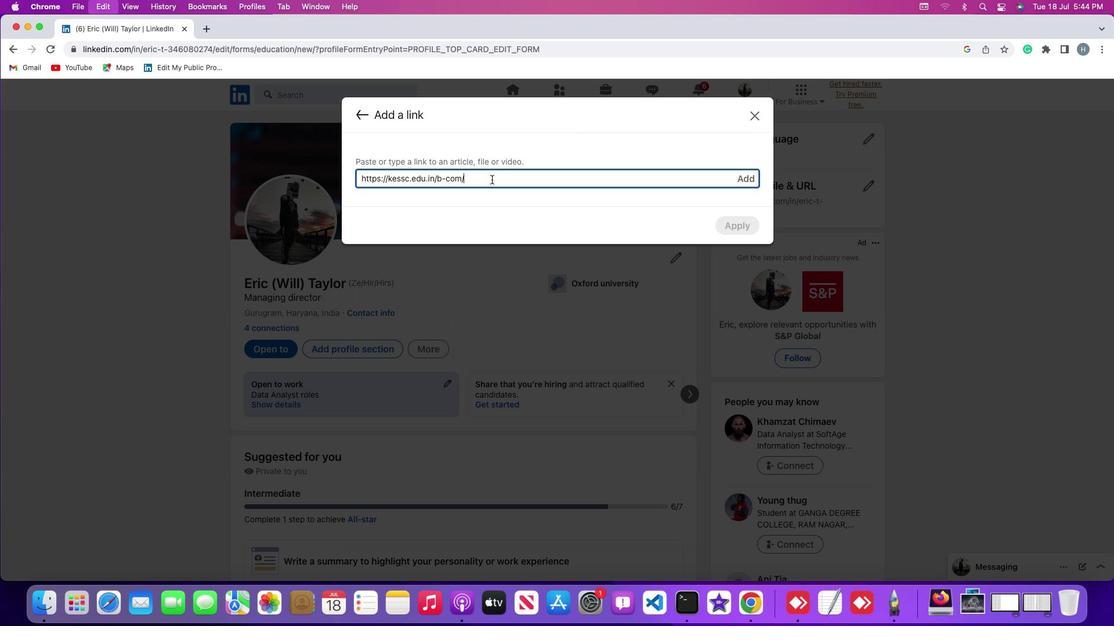 
Action: Mouse moved to (748, 178)
Screenshot: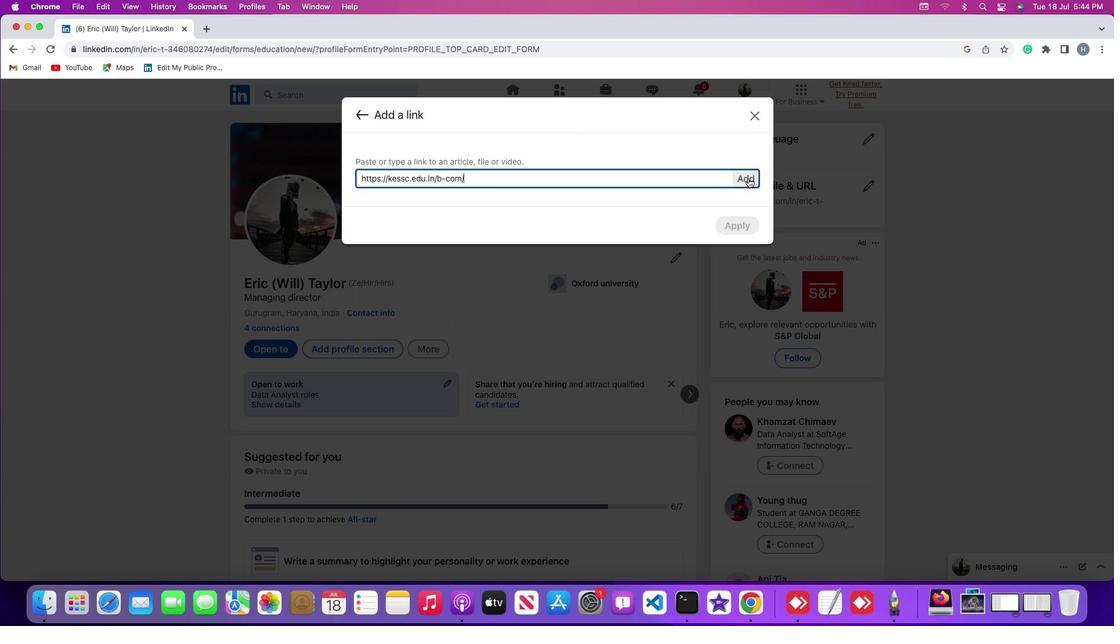 
Action: Mouse pressed left at (748, 178)
Screenshot: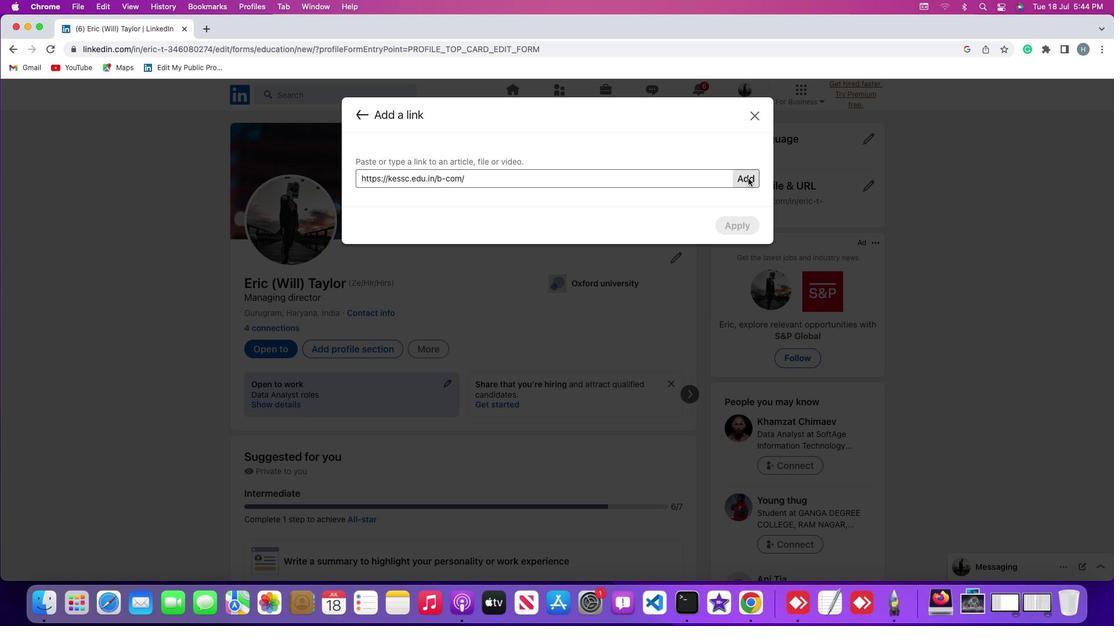 
Action: Mouse moved to (661, 243)
Screenshot: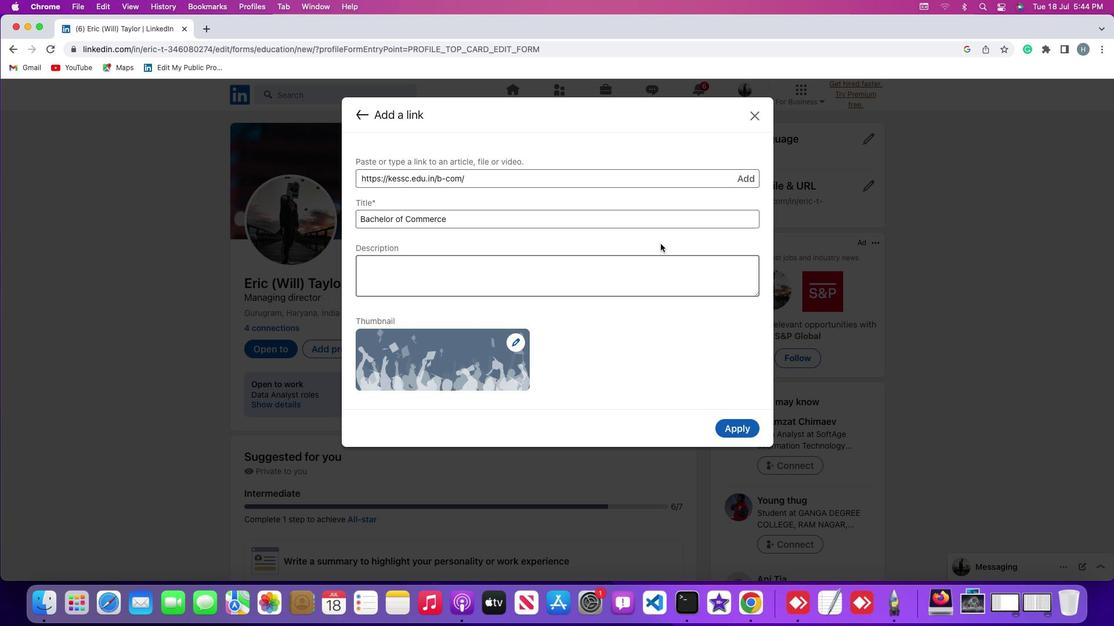 
